 Task: Add Sprouts Firm Tofu to the cart.
Action: Mouse moved to (894, 326)
Screenshot: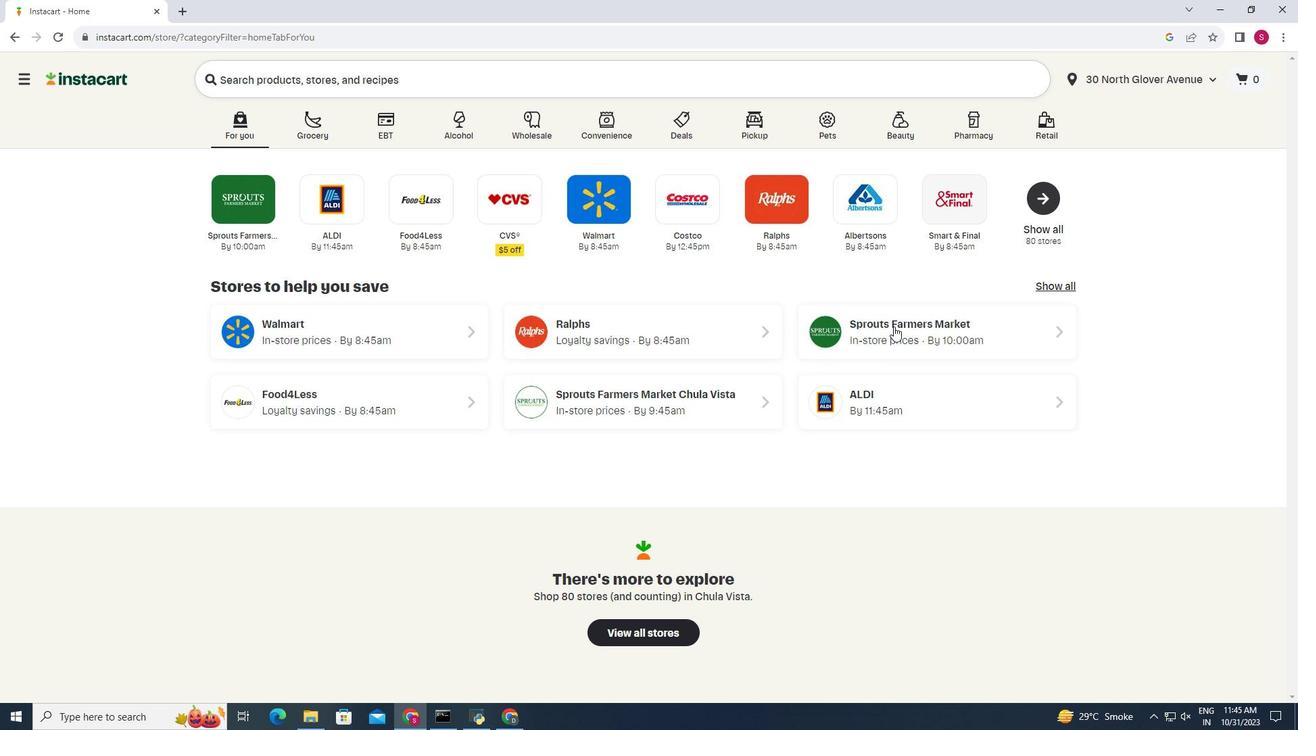 
Action: Mouse pressed left at (894, 326)
Screenshot: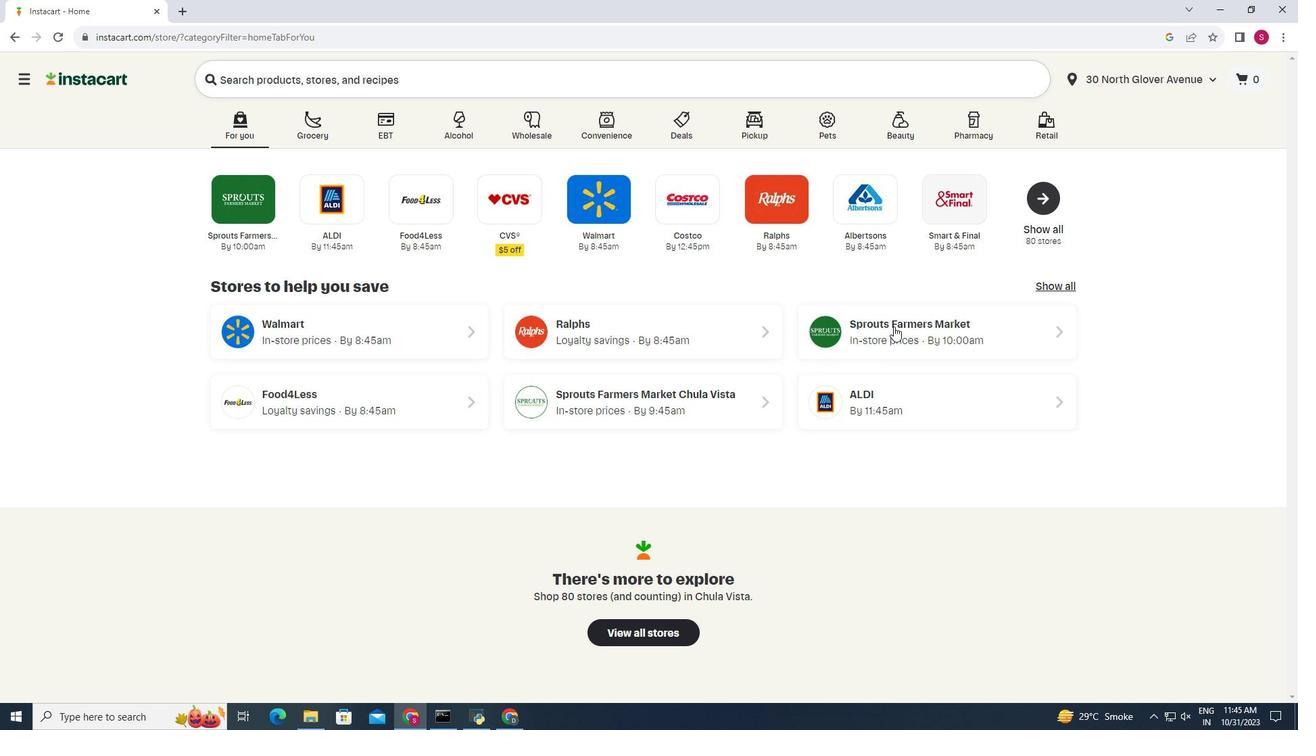 
Action: Mouse moved to (60, 603)
Screenshot: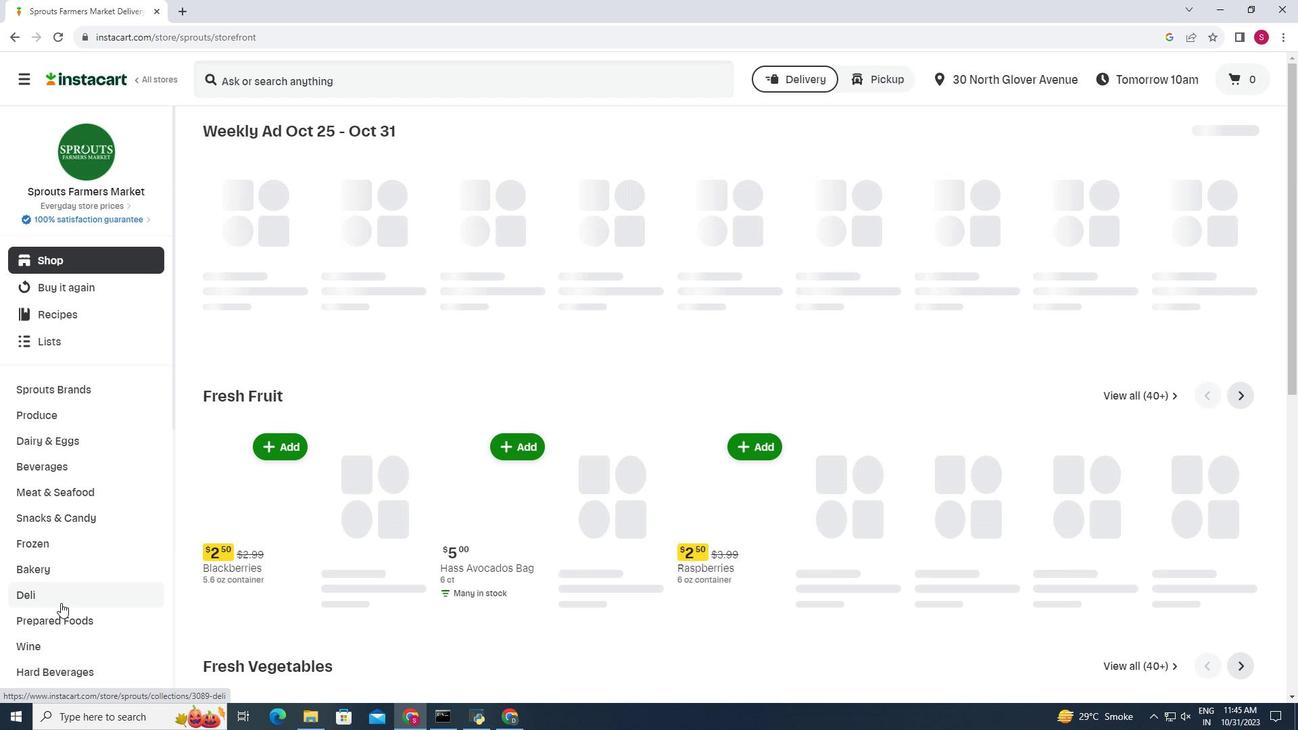 
Action: Mouse pressed left at (60, 603)
Screenshot: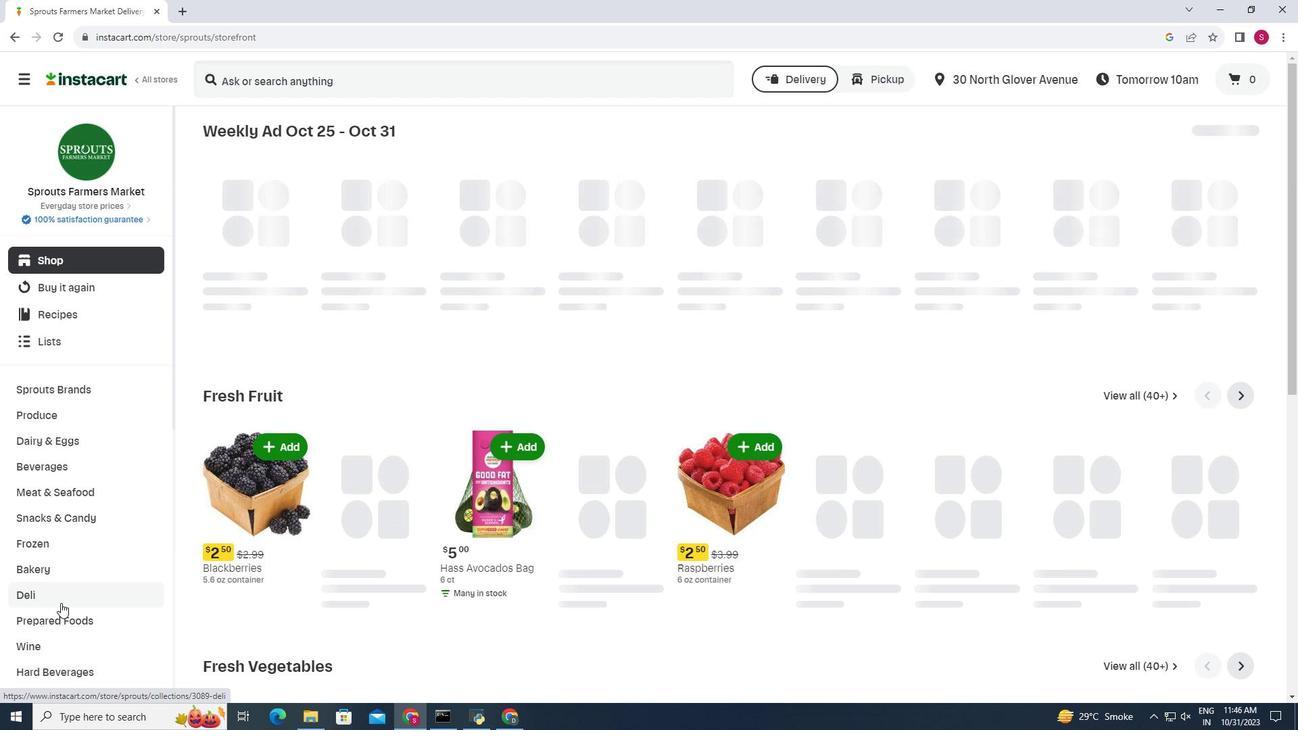 
Action: Mouse moved to (577, 171)
Screenshot: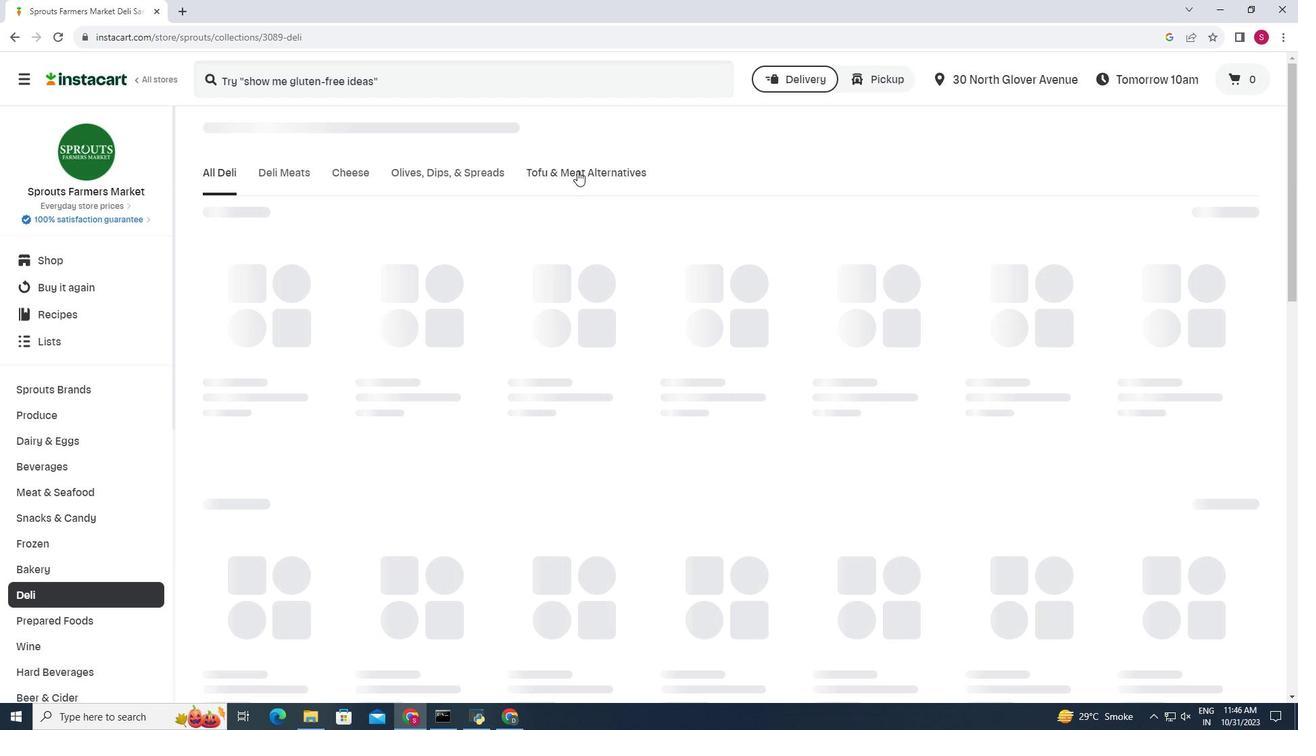
Action: Mouse pressed left at (577, 171)
Screenshot: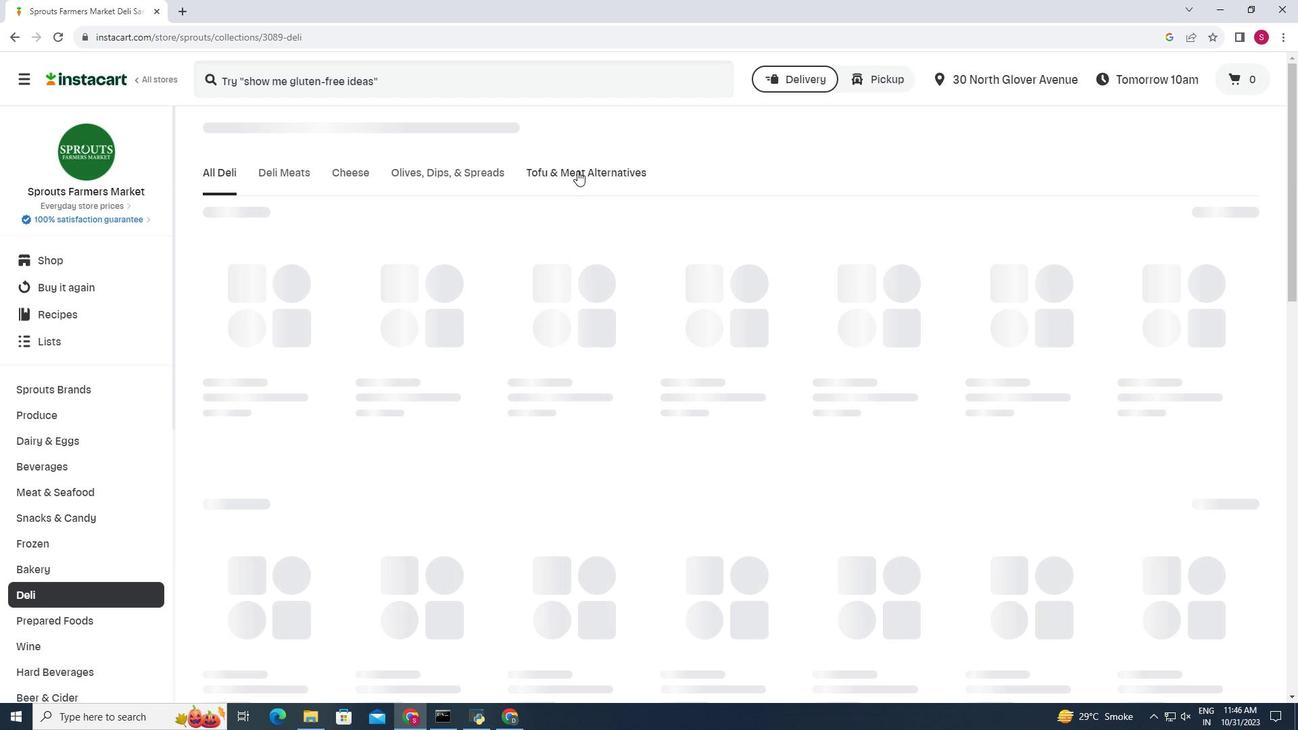 
Action: Mouse moved to (248, 332)
Screenshot: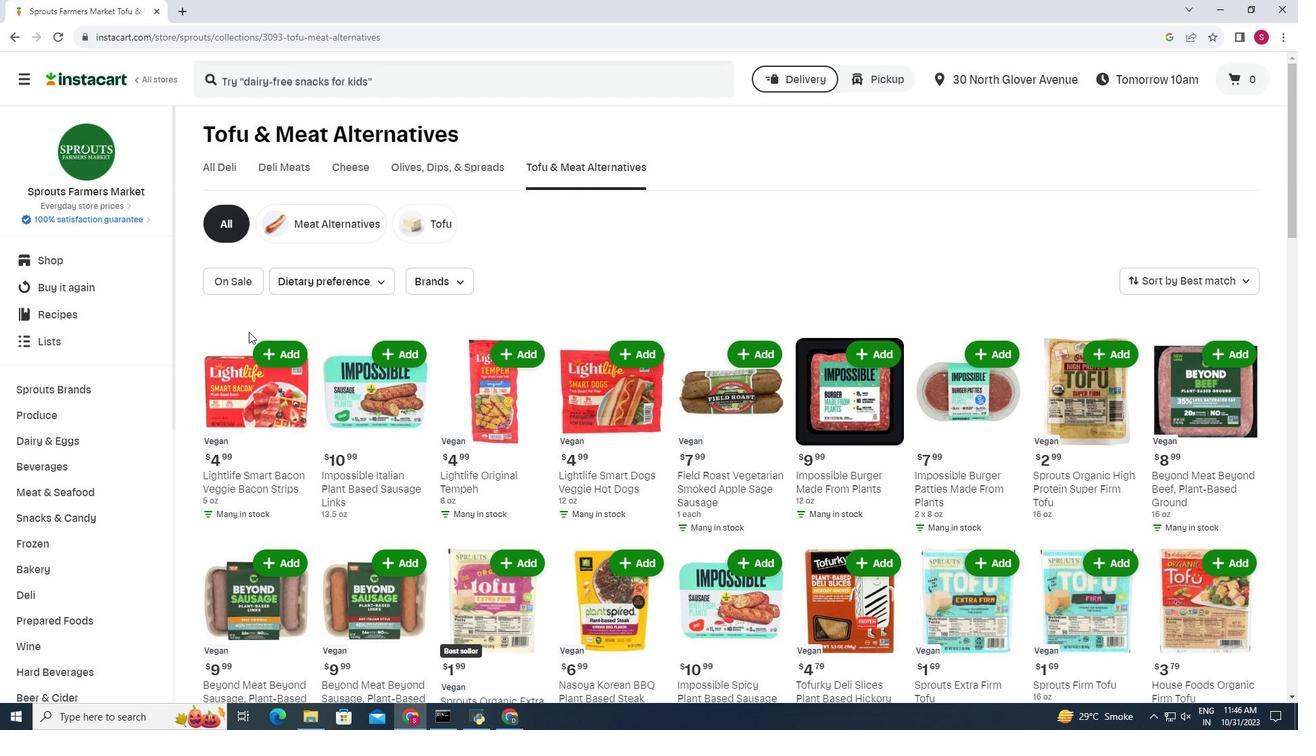 
Action: Mouse scrolled (248, 331) with delta (0, 0)
Screenshot: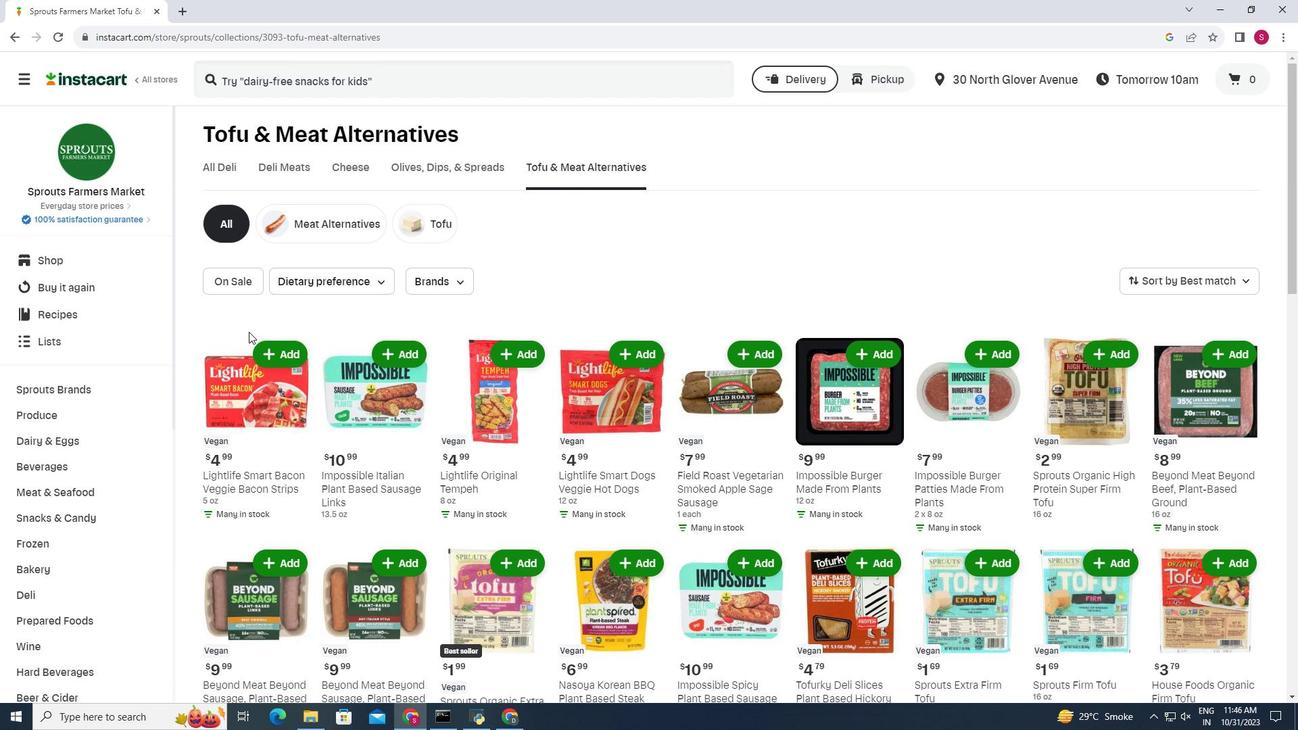 
Action: Mouse moved to (1198, 402)
Screenshot: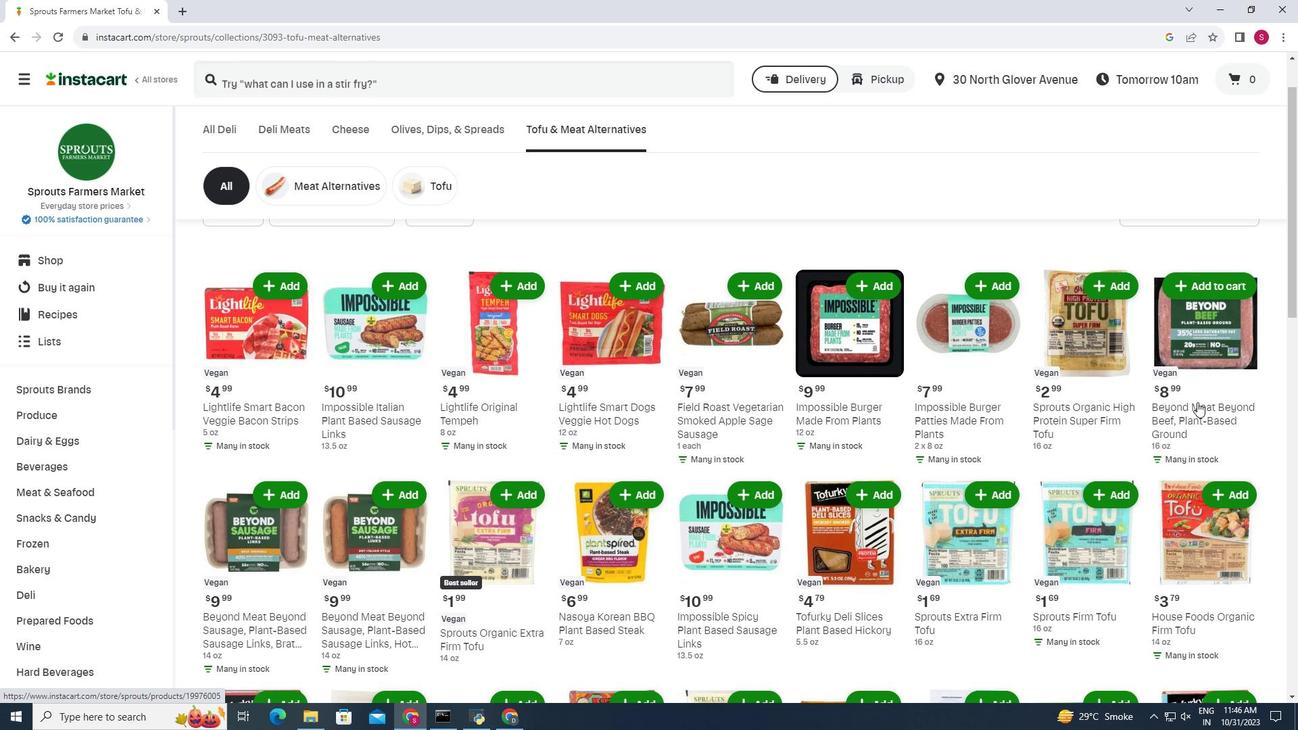 
Action: Mouse scrolled (1198, 401) with delta (0, 0)
Screenshot: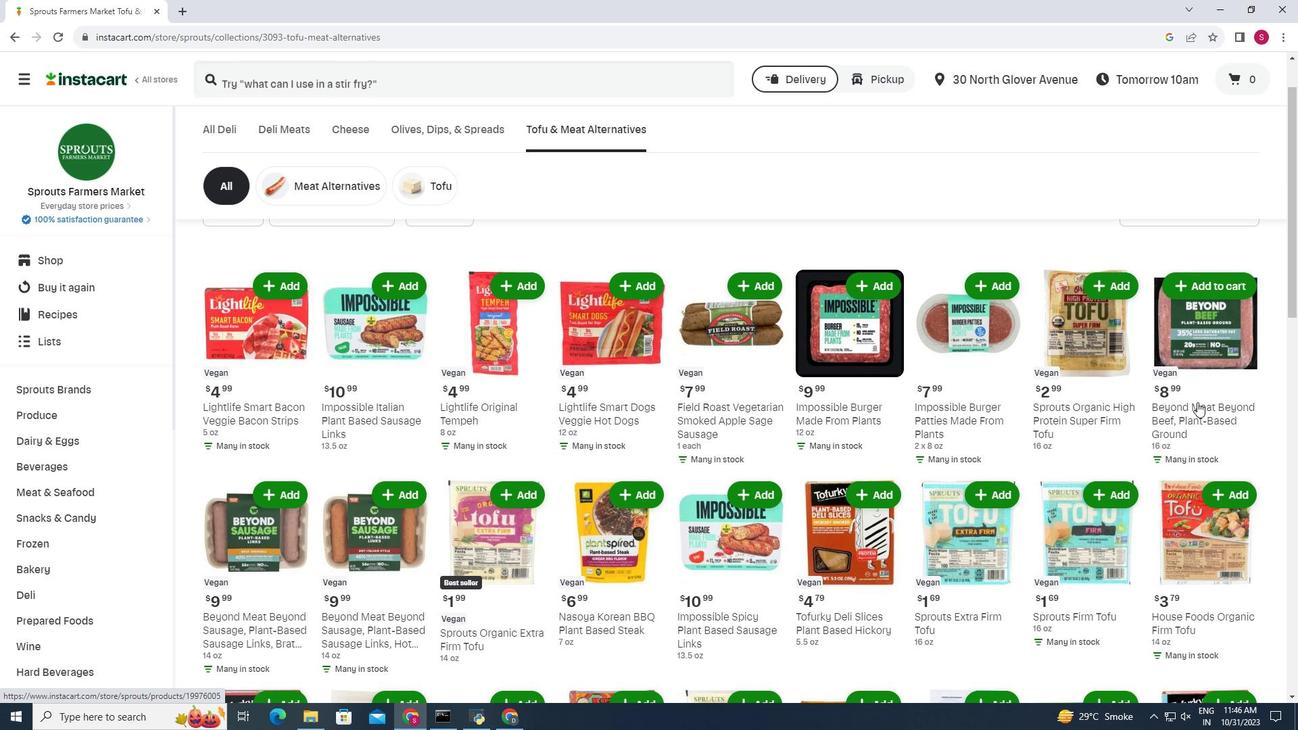 
Action: Mouse moved to (1198, 402)
Screenshot: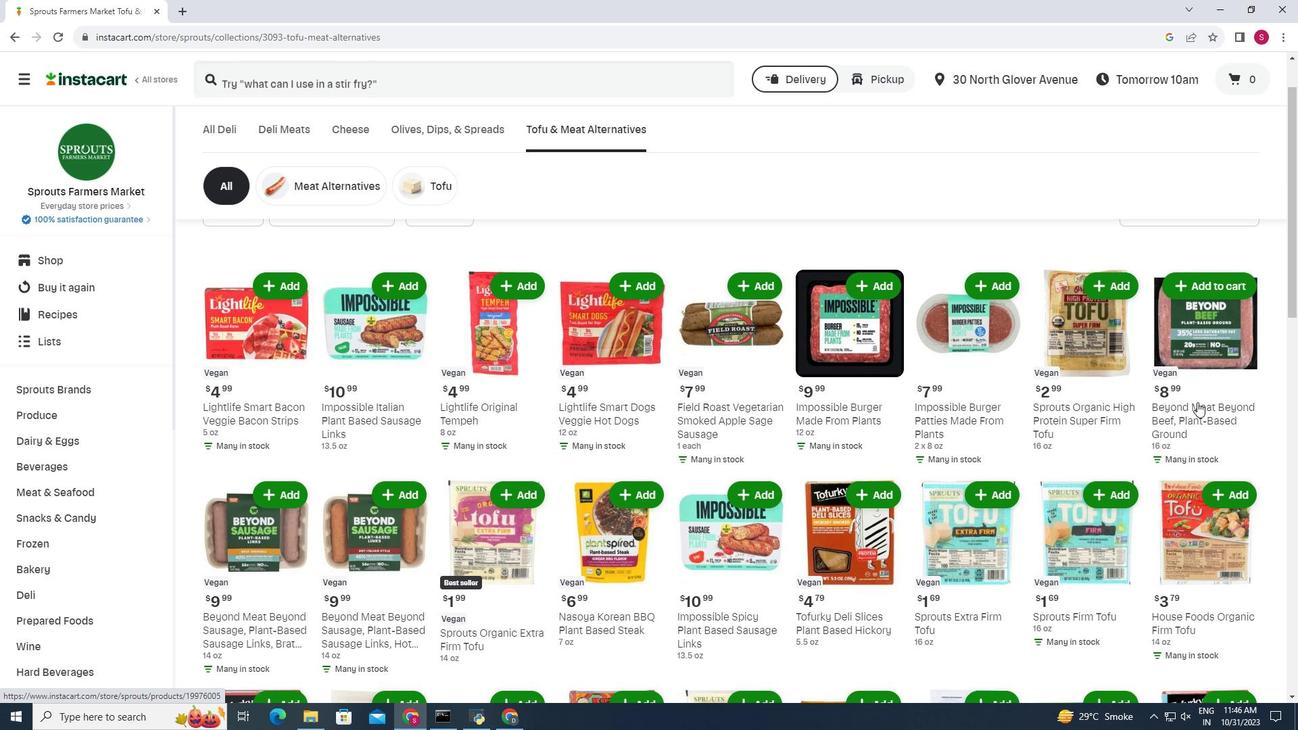 
Action: Mouse scrolled (1198, 401) with delta (0, 0)
Screenshot: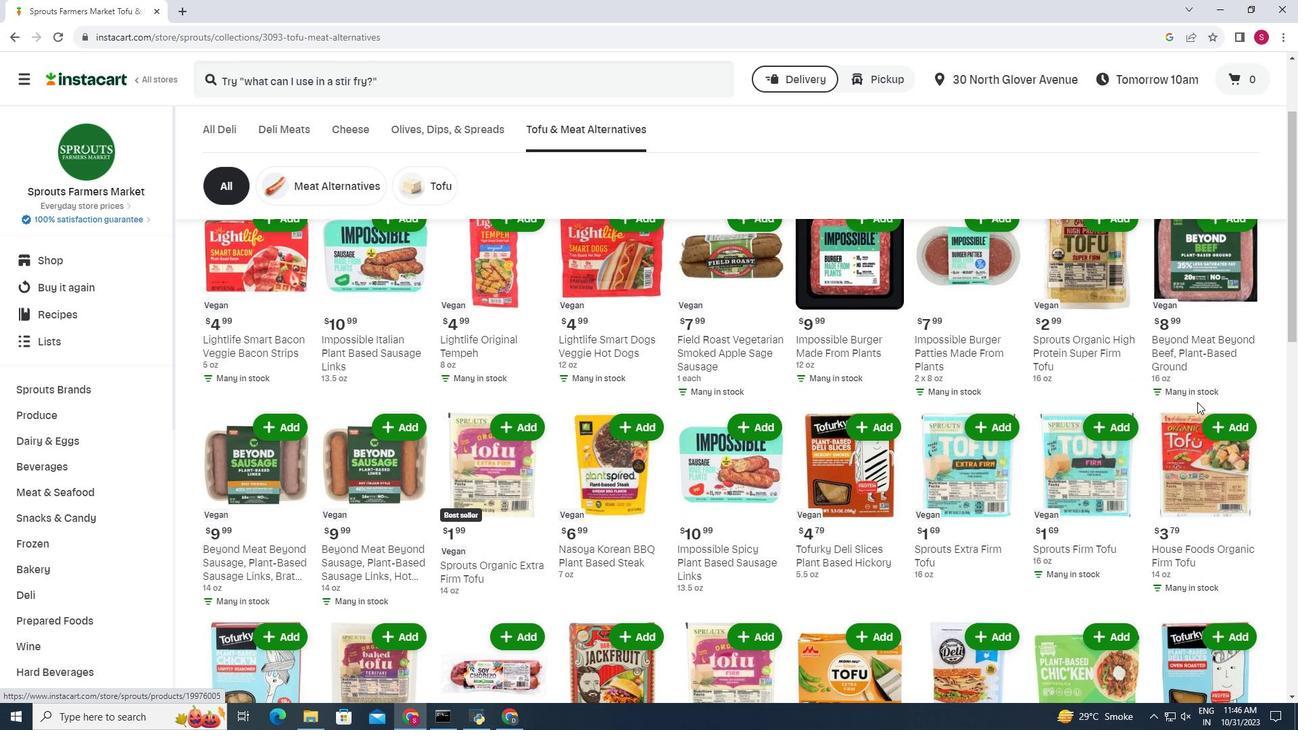 
Action: Mouse moved to (1094, 351)
Screenshot: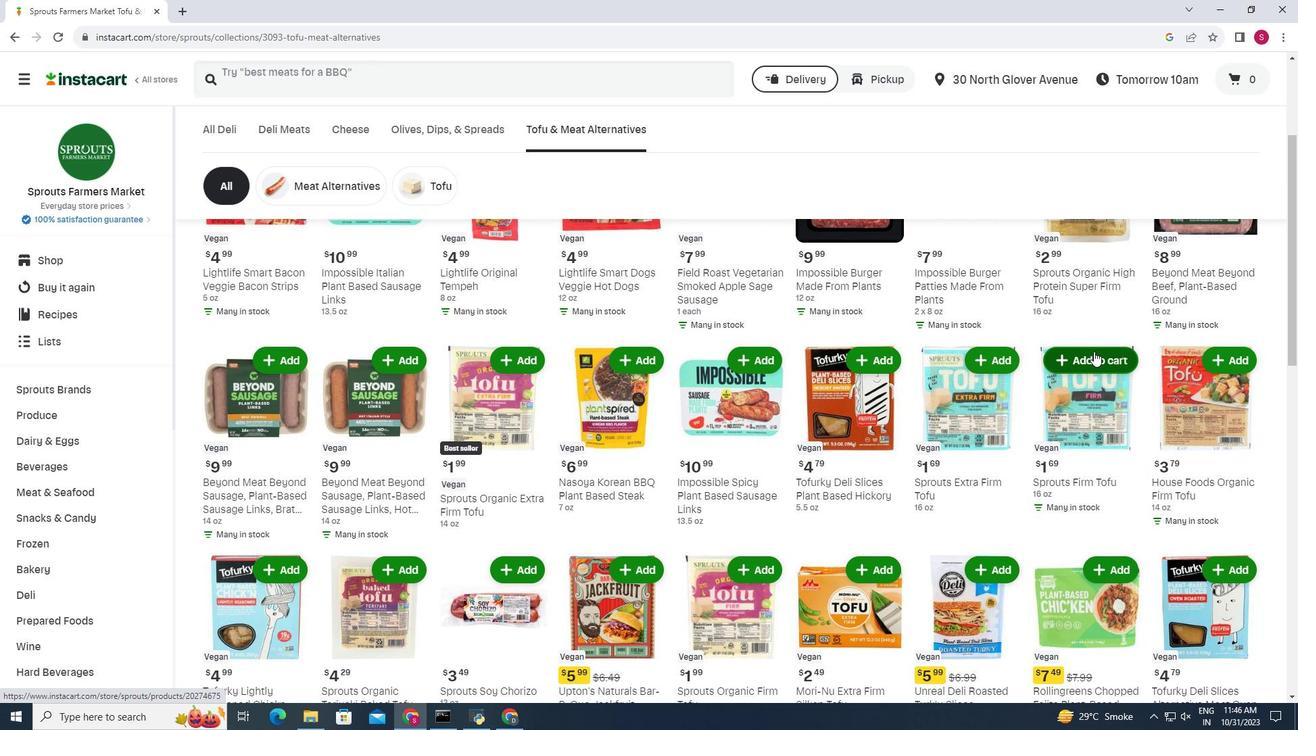 
Action: Mouse pressed left at (1094, 351)
Screenshot: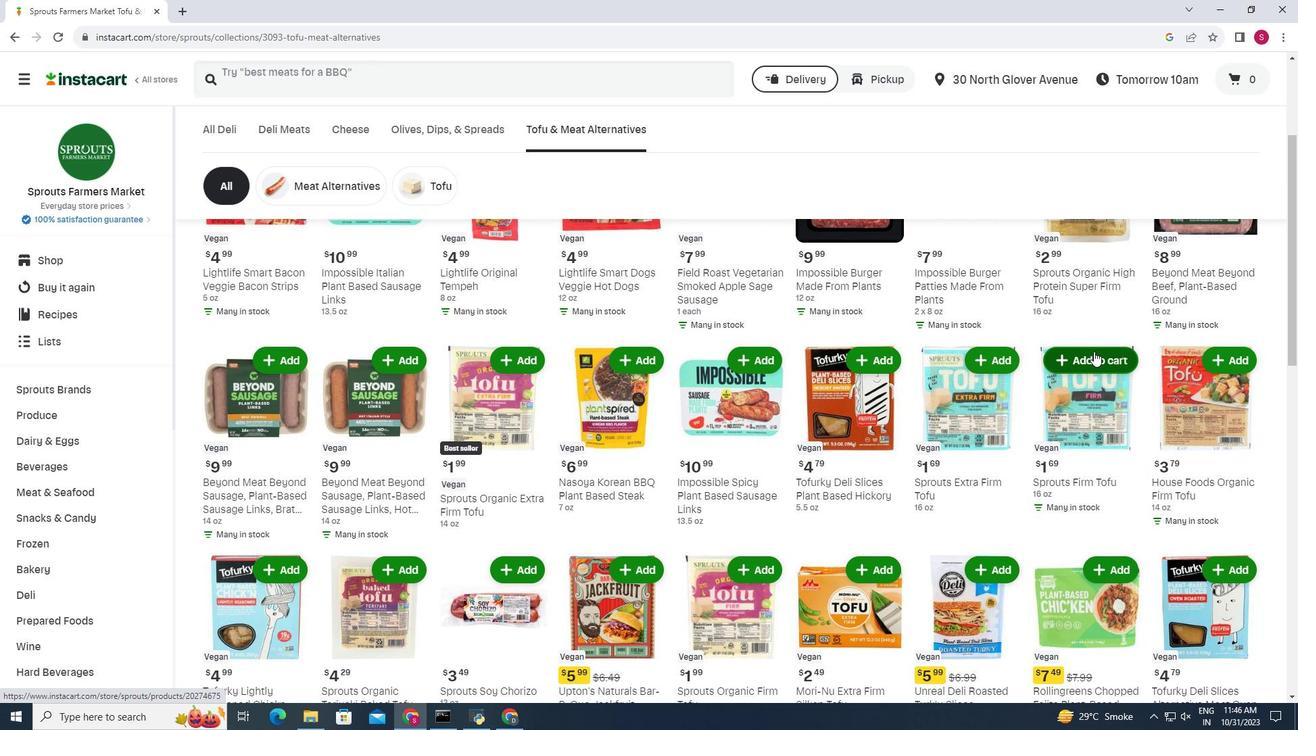 
Action: Mouse moved to (1062, 324)
Screenshot: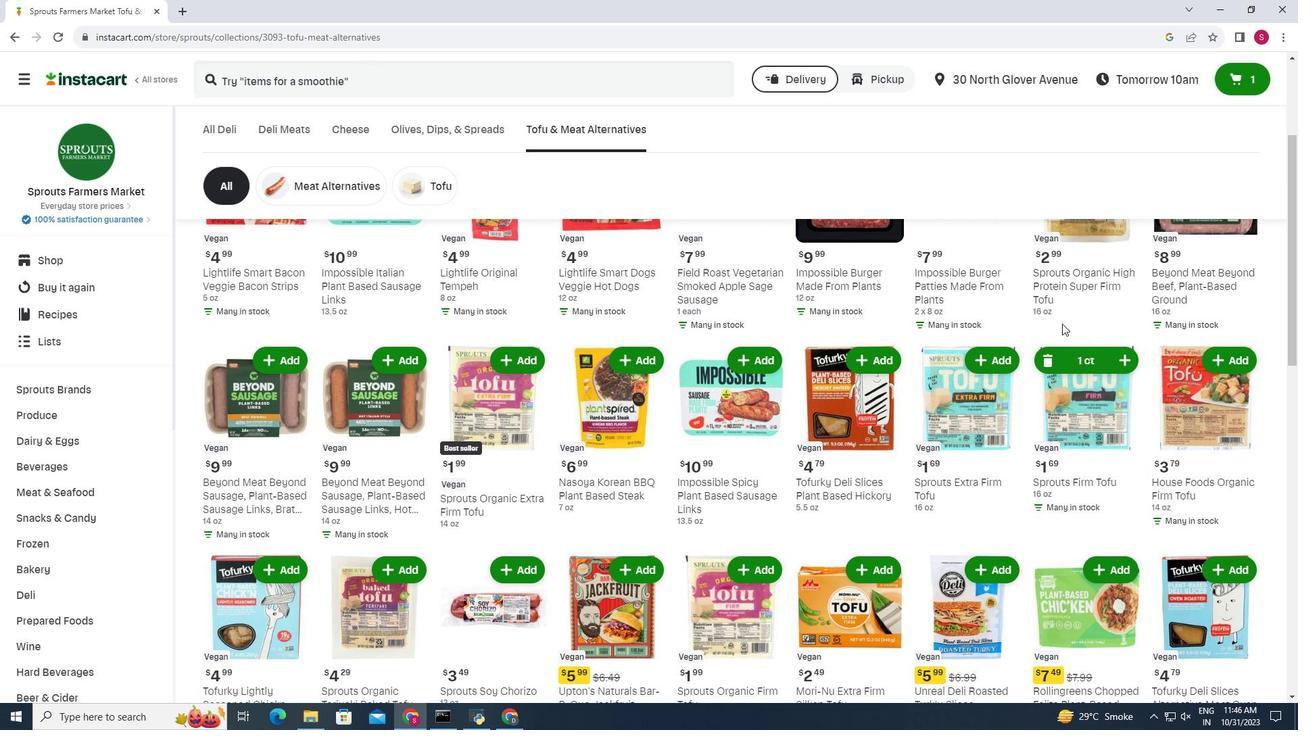 
